 Task: Learn more about a business.
Action: Mouse moved to (926, 123)
Screenshot: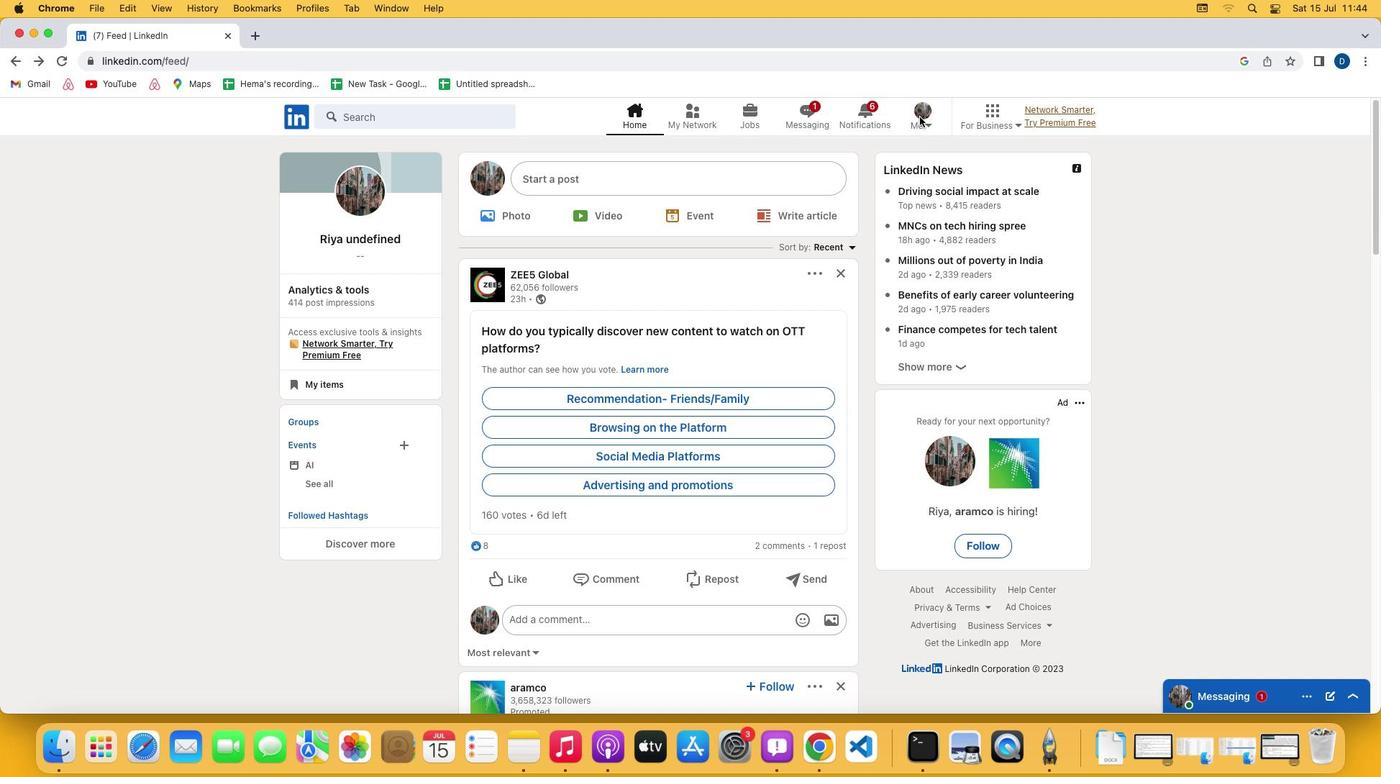 
Action: Mouse pressed left at (926, 123)
Screenshot: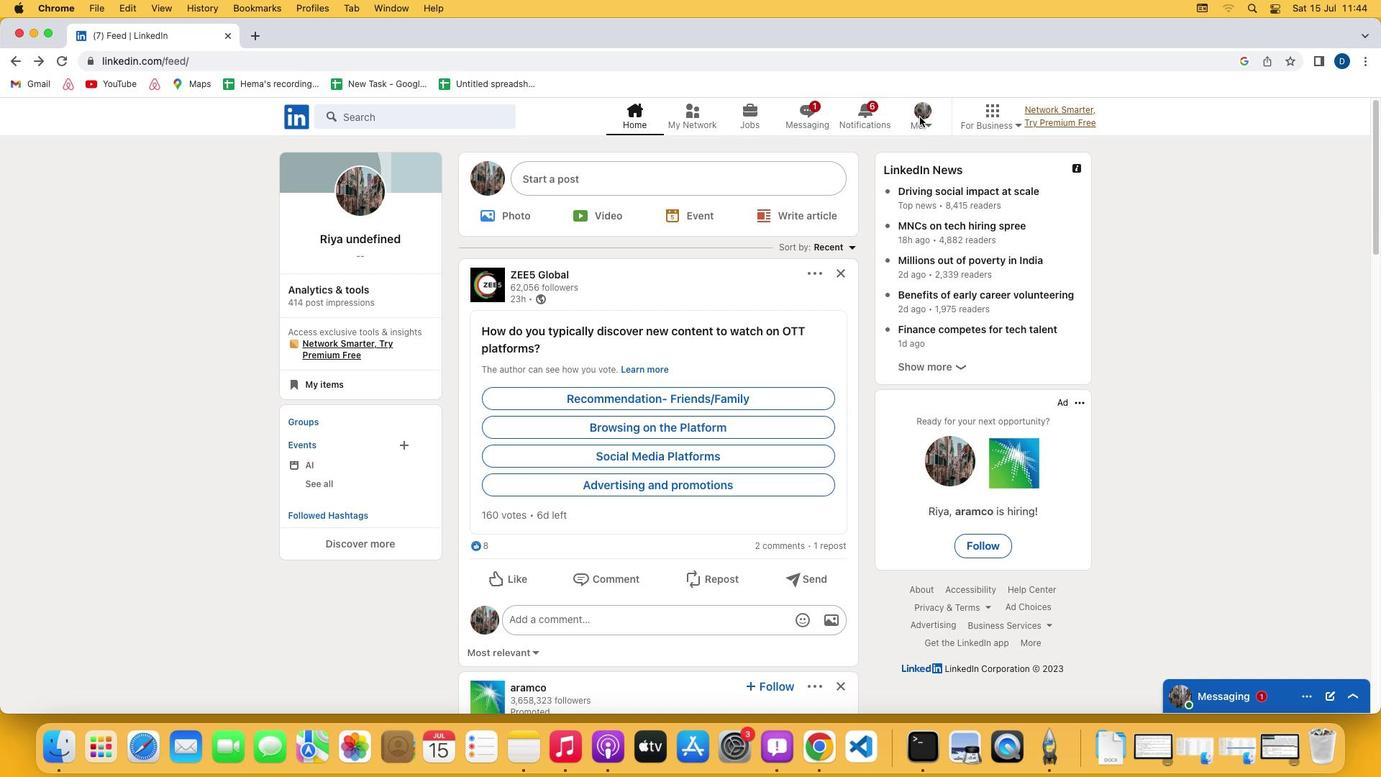
Action: Mouse pressed left at (926, 123)
Screenshot: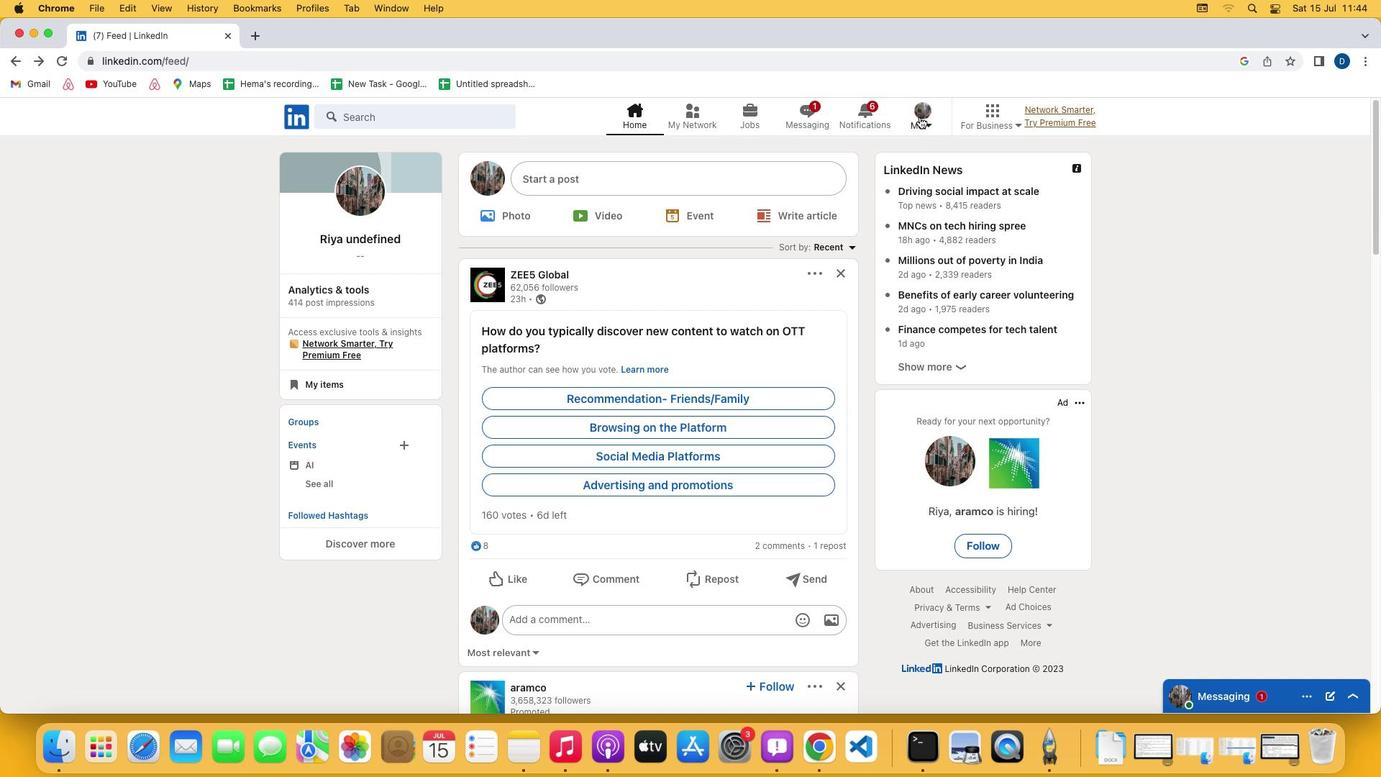 
Action: Mouse moved to (926, 123)
Screenshot: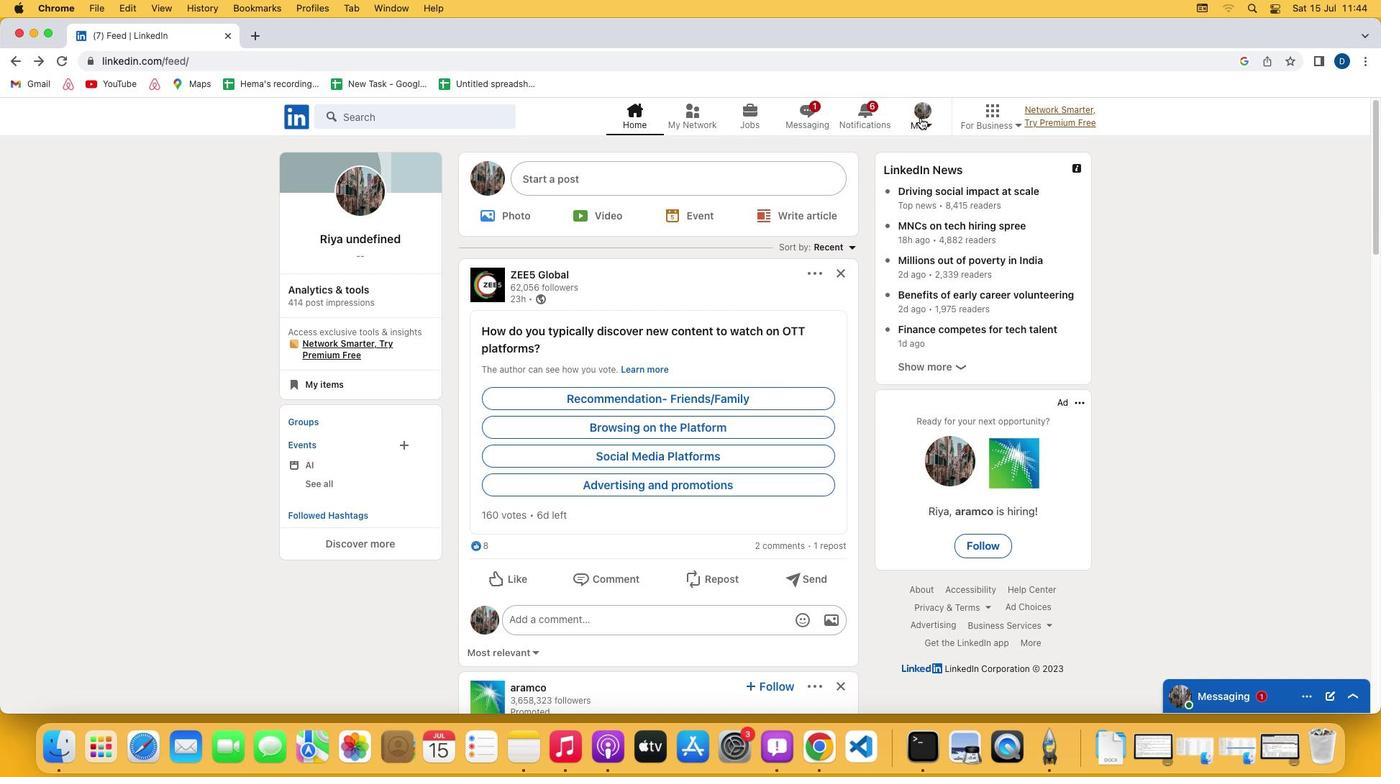 
Action: Mouse pressed left at (926, 123)
Screenshot: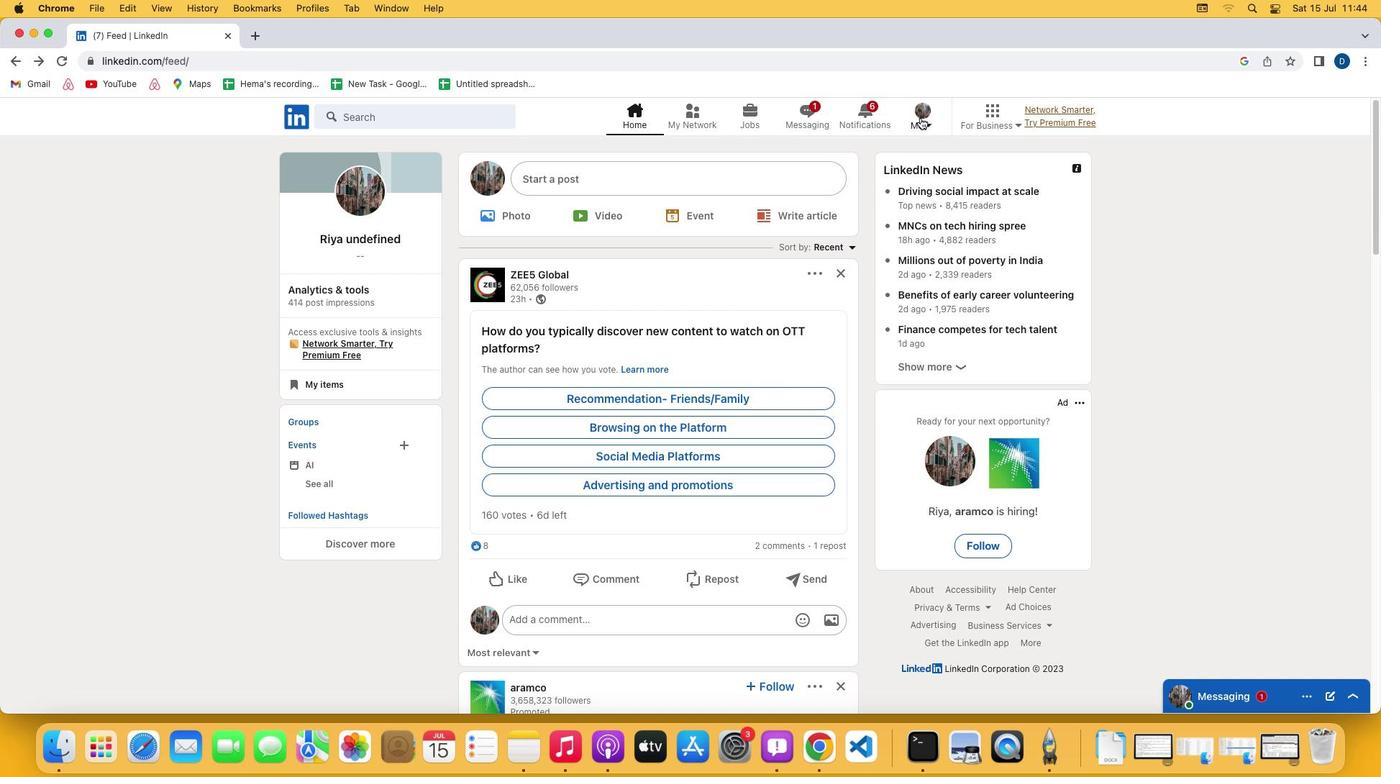 
Action: Mouse moved to (831, 274)
Screenshot: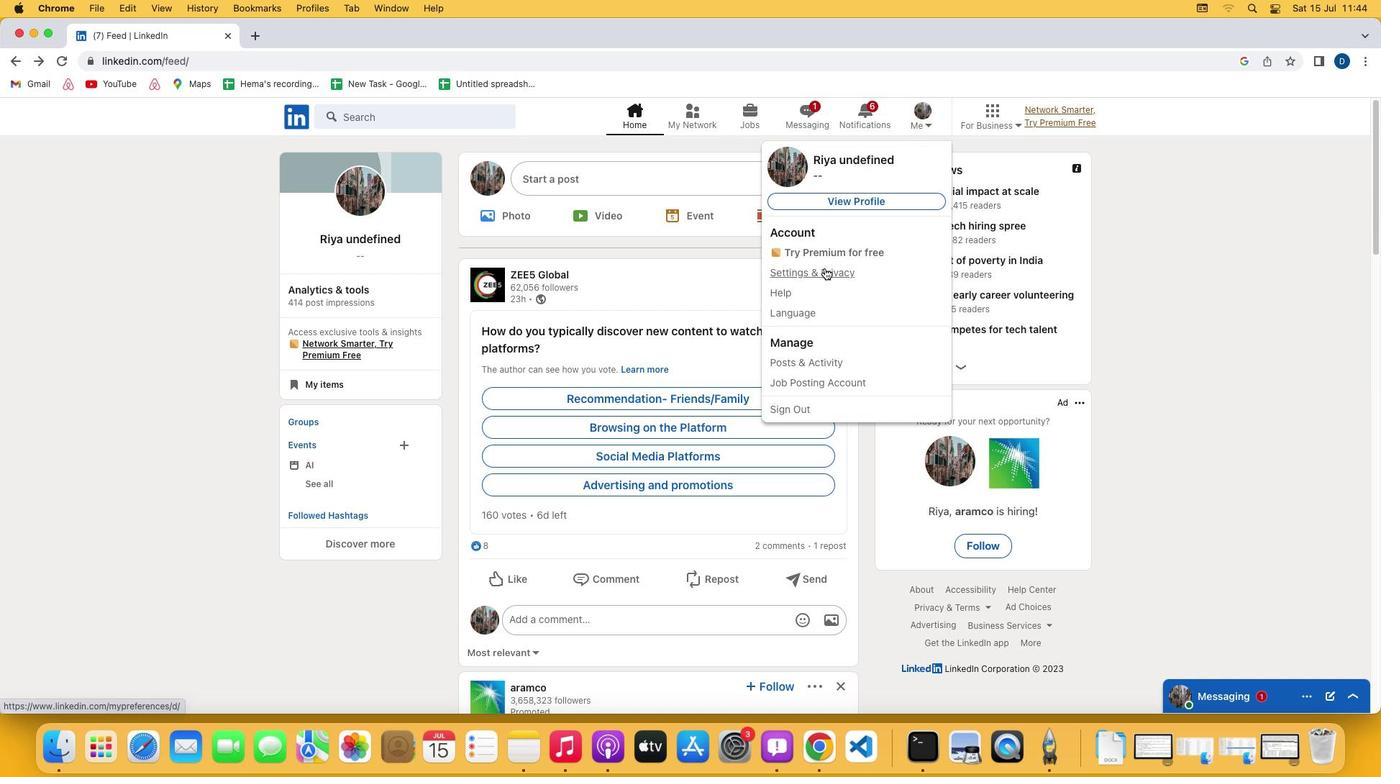 
Action: Mouse pressed left at (831, 274)
Screenshot: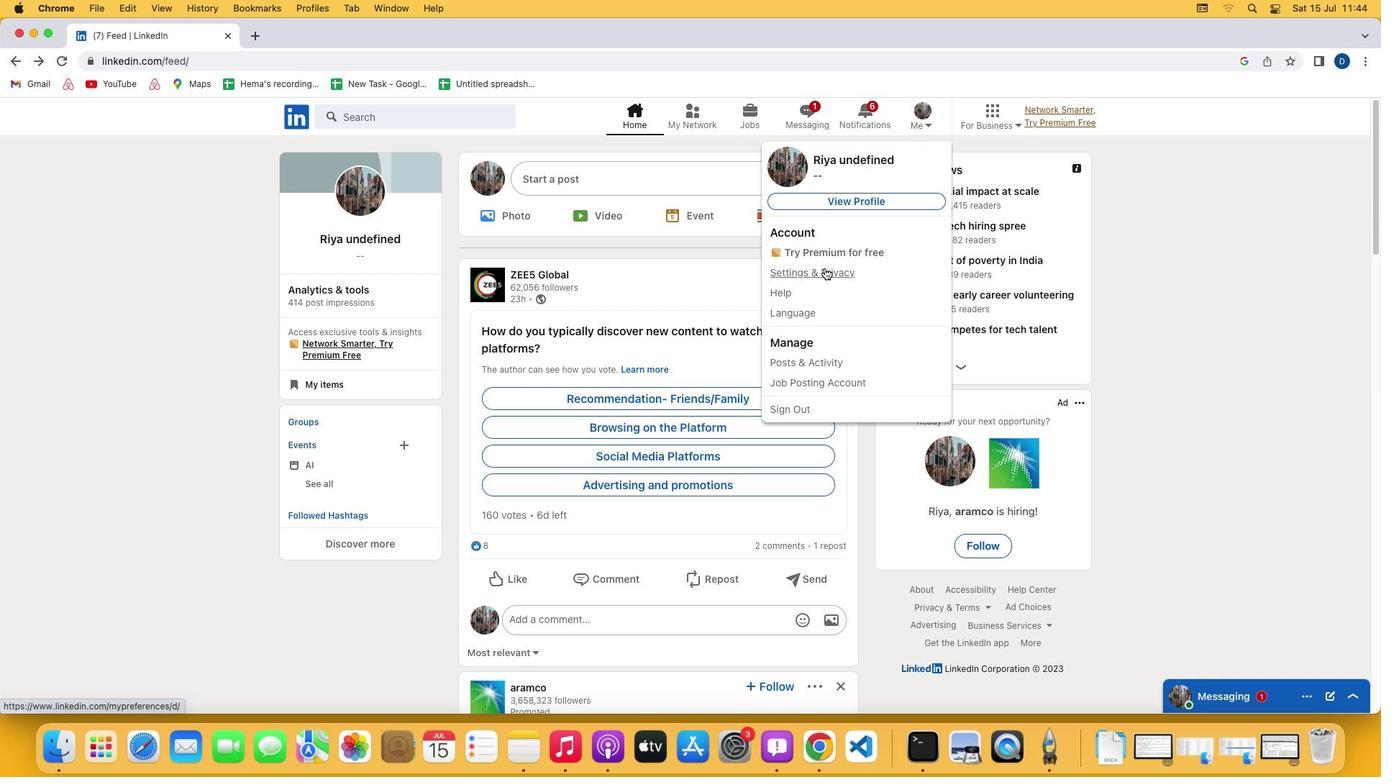 
Action: Mouse moved to (730, 463)
Screenshot: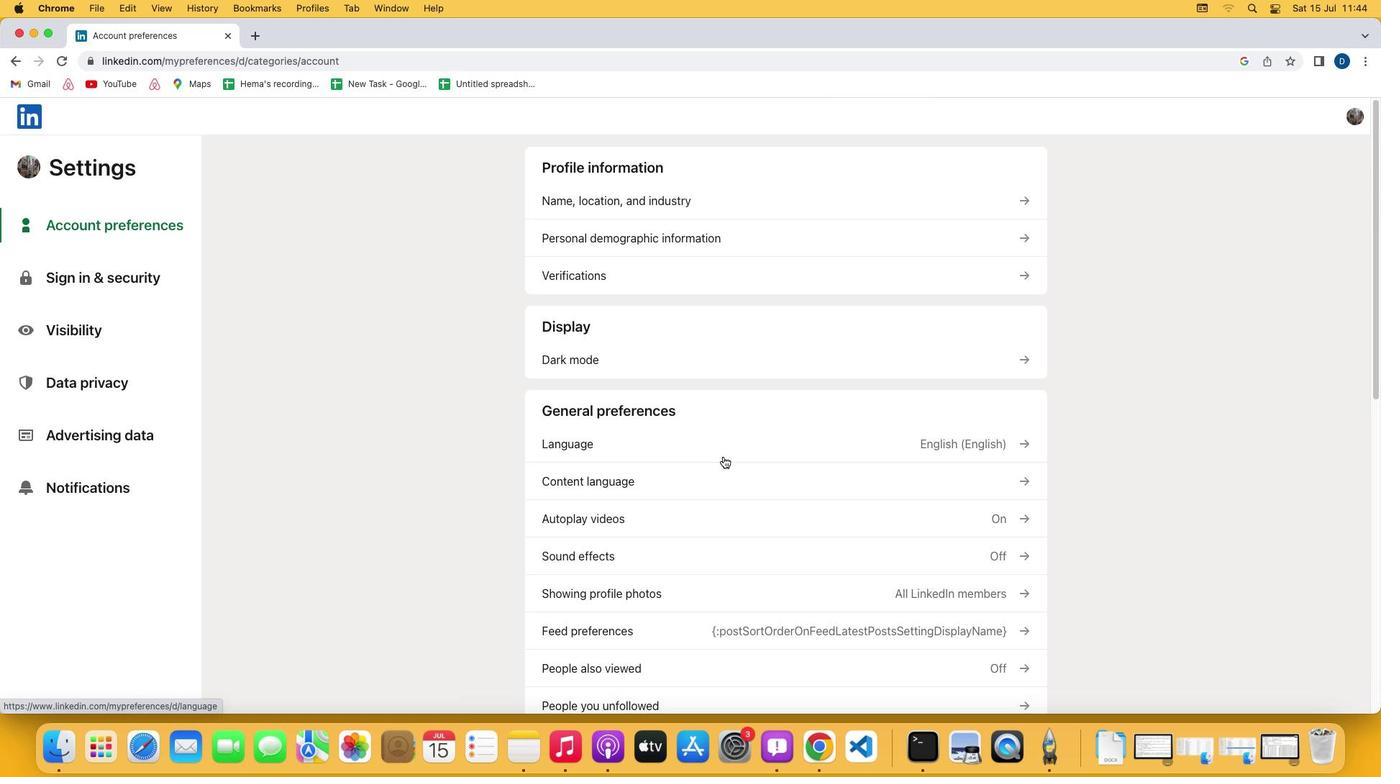 
Action: Mouse scrolled (730, 463) with delta (6, 5)
Screenshot: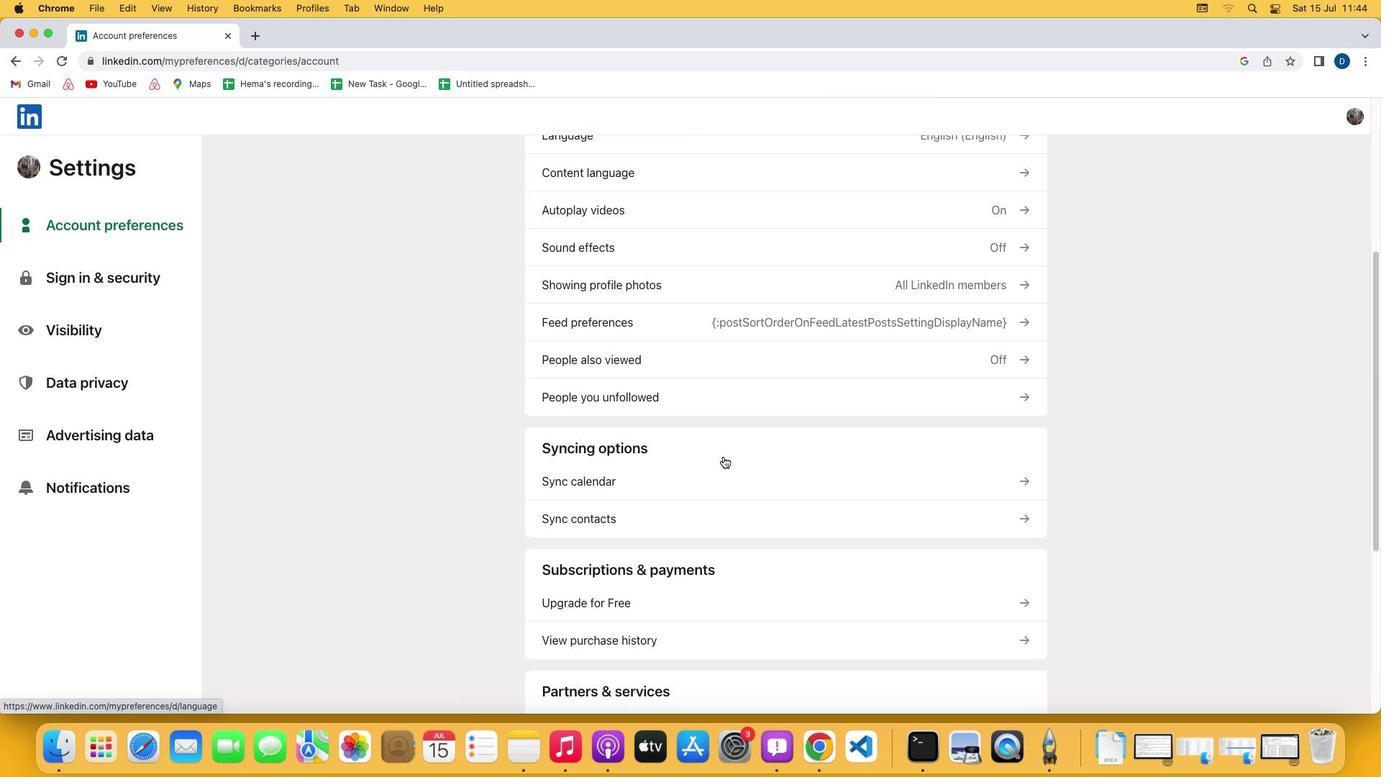 
Action: Mouse scrolled (730, 463) with delta (6, 5)
Screenshot: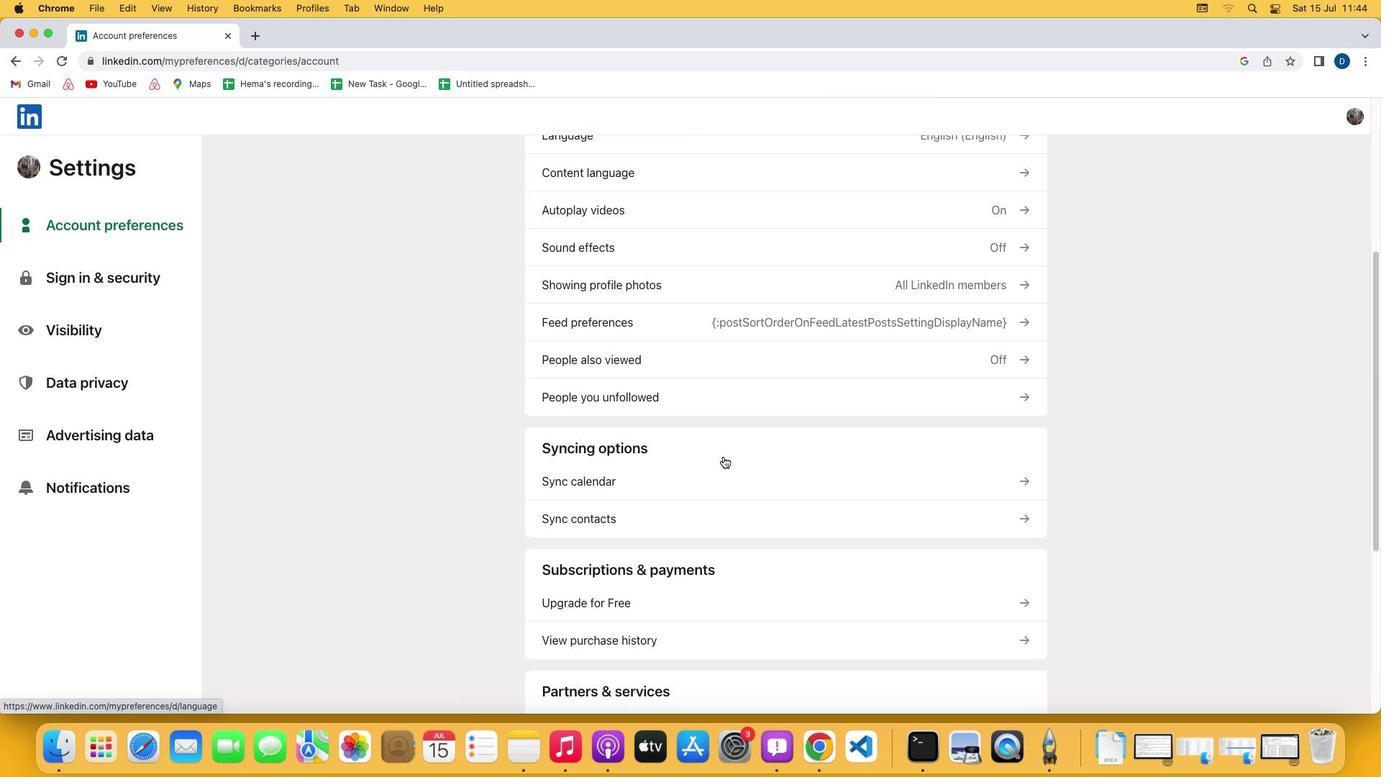 
Action: Mouse scrolled (730, 463) with delta (6, 4)
Screenshot: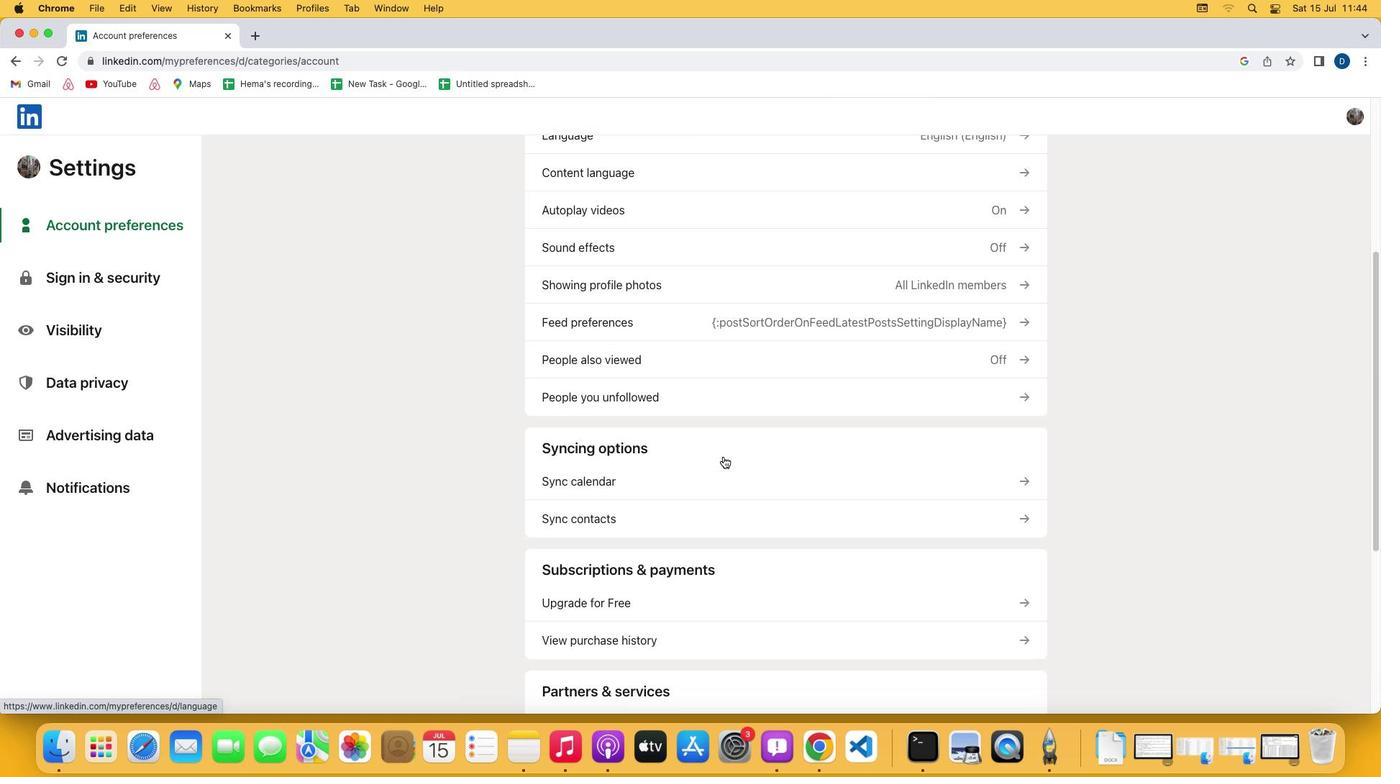 
Action: Mouse scrolled (730, 463) with delta (6, 2)
Screenshot: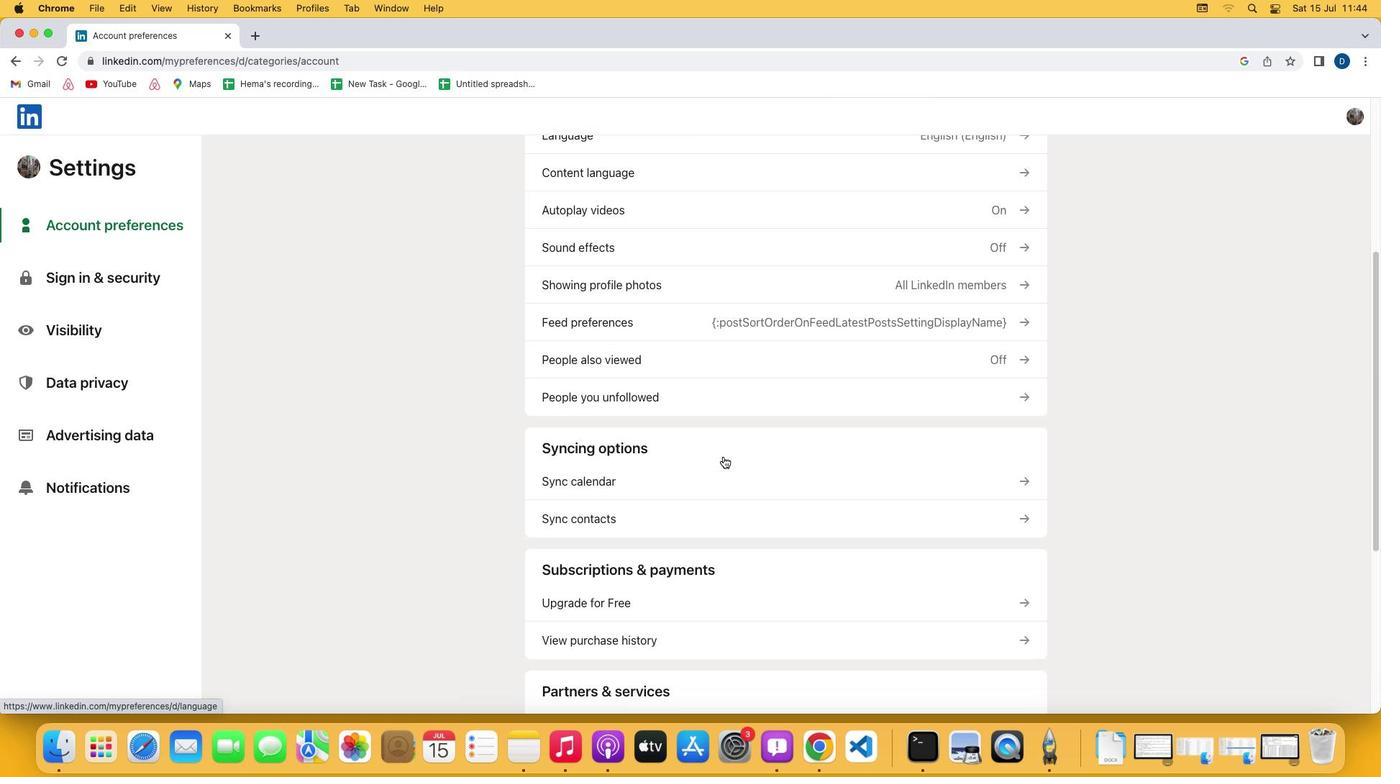 
Action: Mouse scrolled (730, 463) with delta (6, 5)
Screenshot: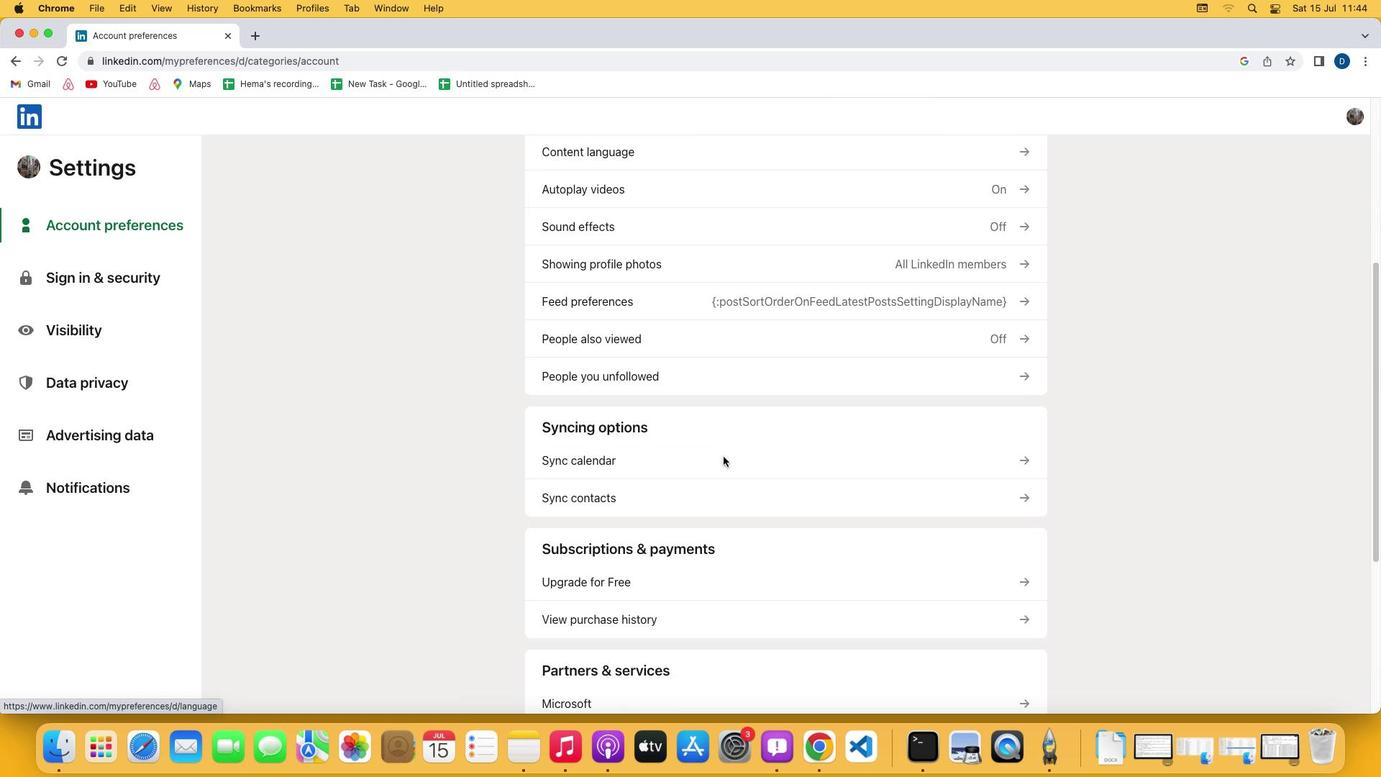 
Action: Mouse scrolled (730, 463) with delta (6, 5)
Screenshot: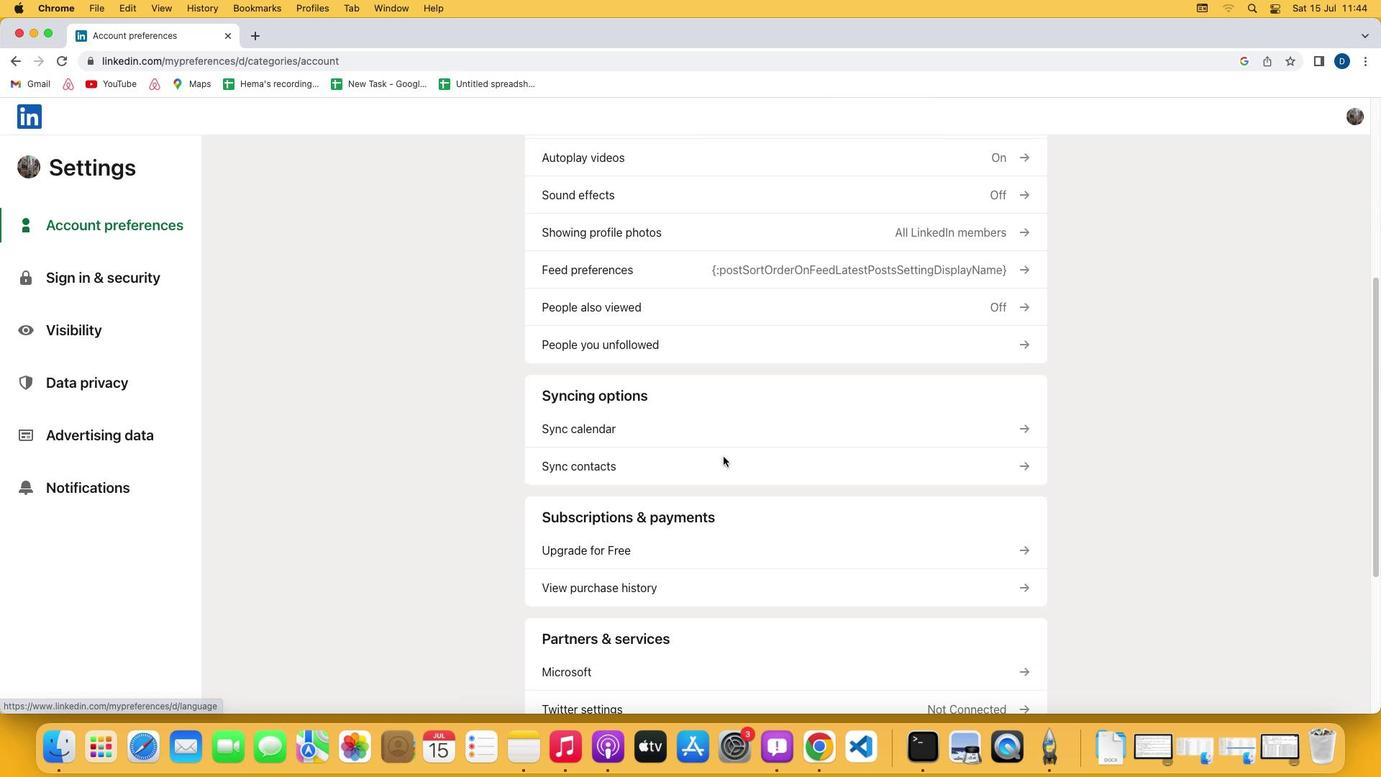 
Action: Mouse scrolled (730, 463) with delta (6, 5)
Screenshot: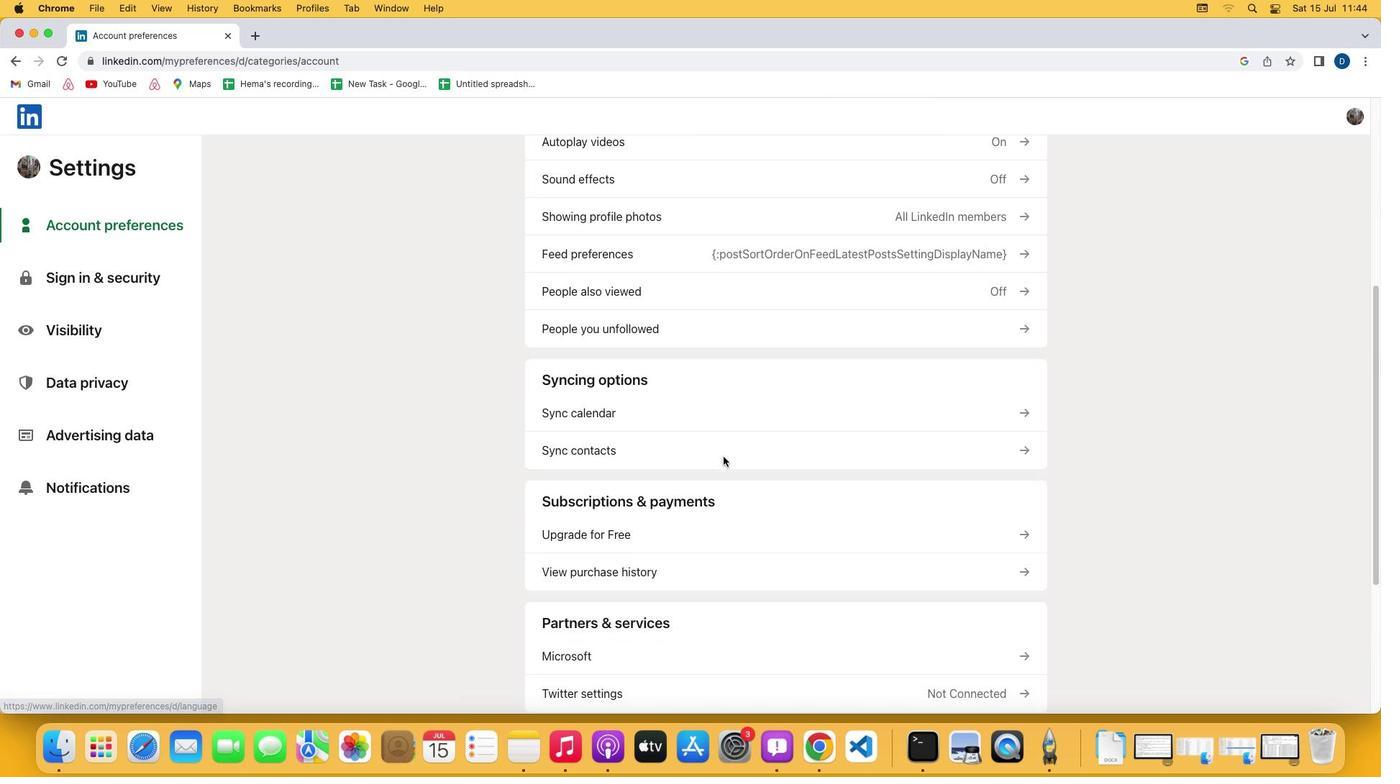
Action: Mouse moved to (683, 548)
Screenshot: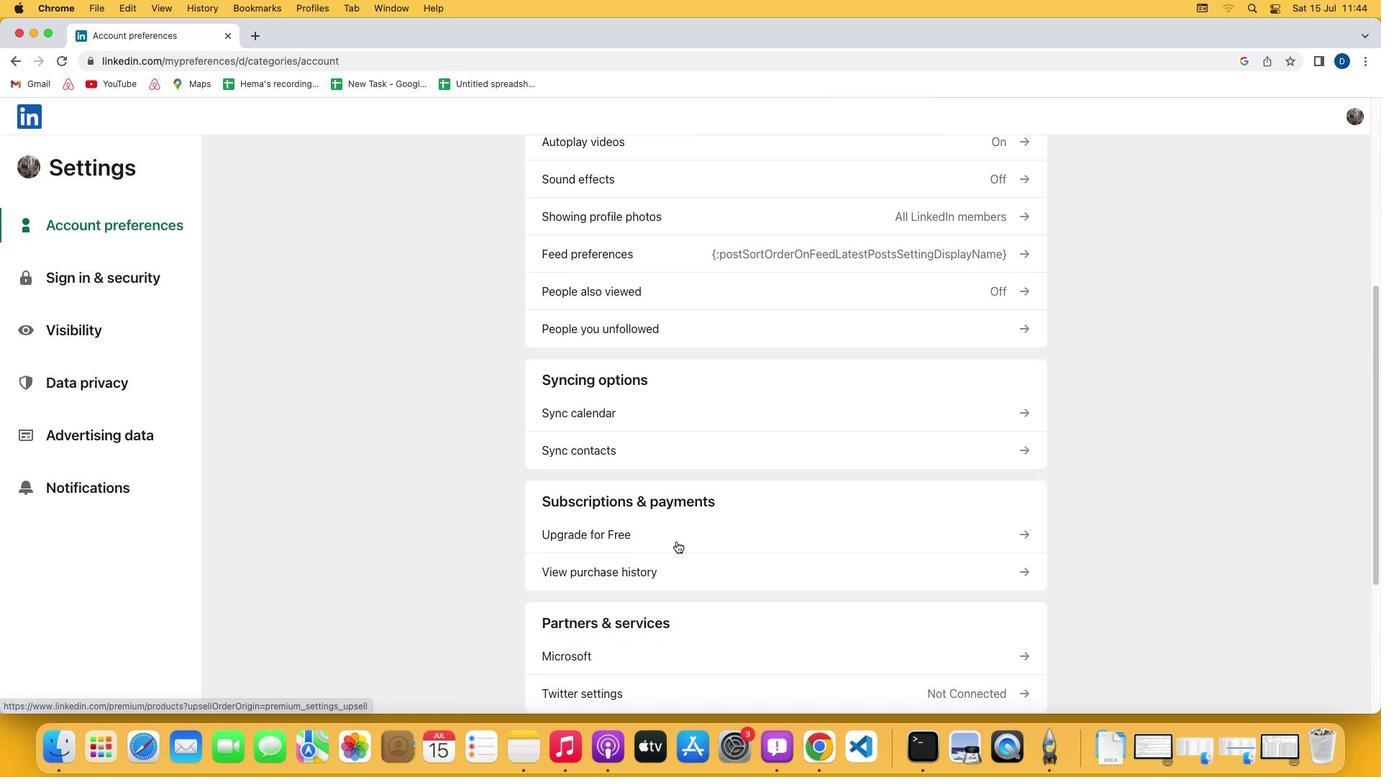 
Action: Mouse pressed left at (683, 548)
Screenshot: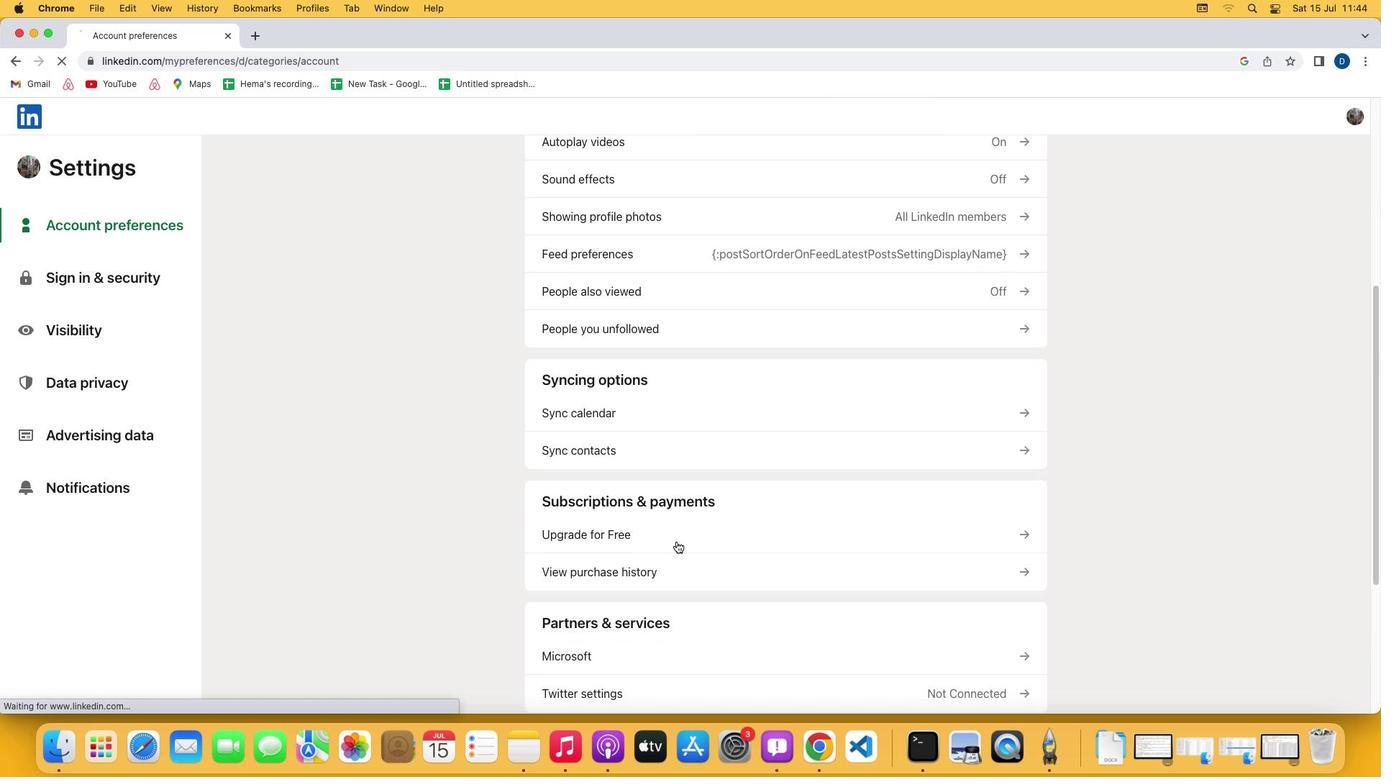 
Action: Mouse moved to (571, 405)
Screenshot: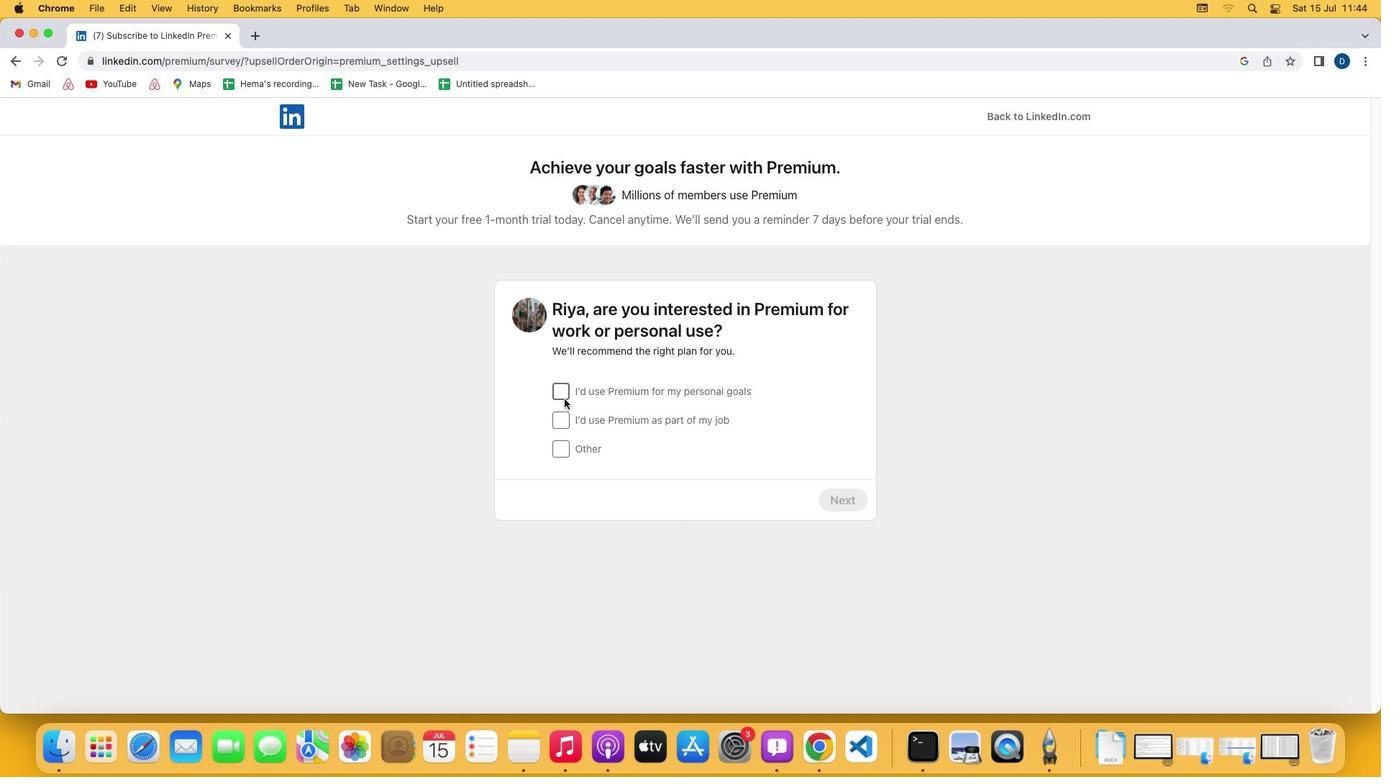 
Action: Mouse pressed left at (571, 405)
Screenshot: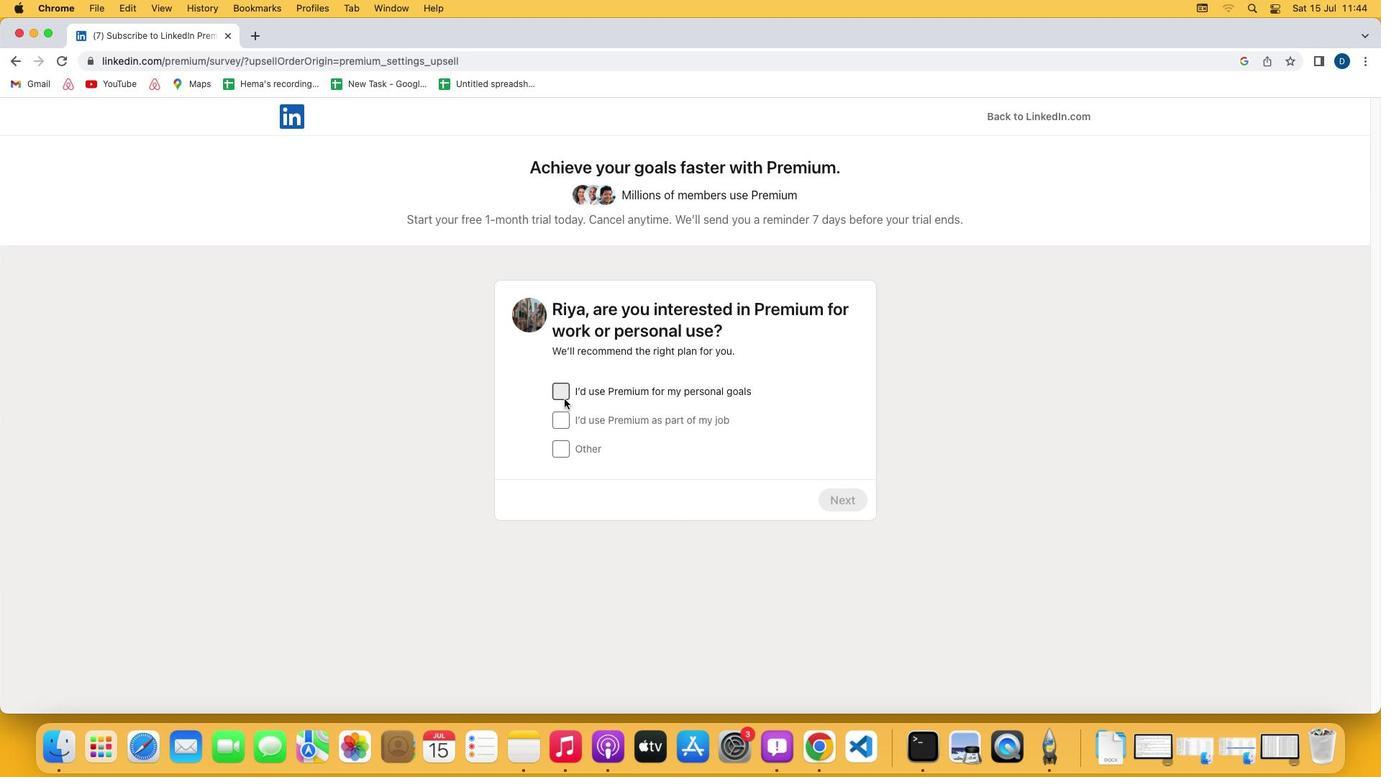 
Action: Mouse moved to (864, 516)
Screenshot: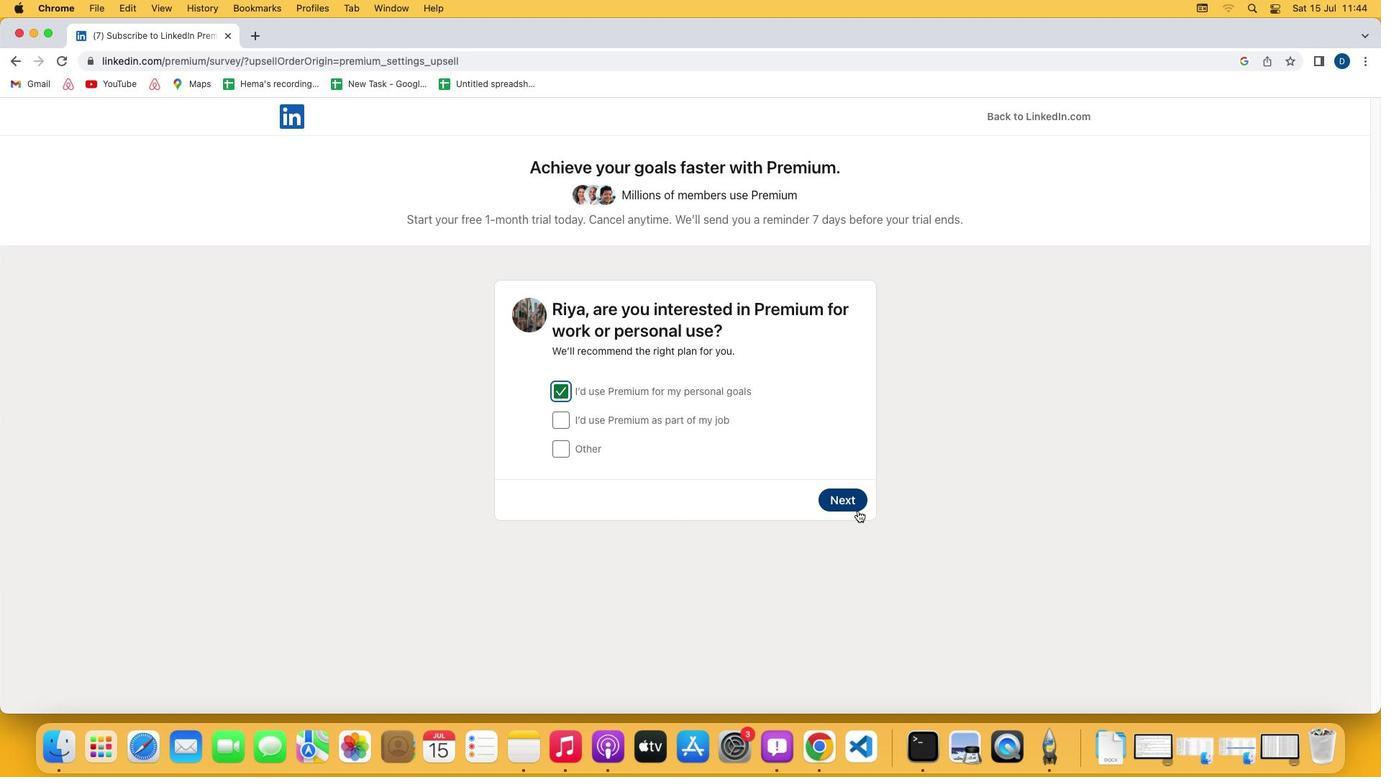 
Action: Mouse pressed left at (864, 516)
Screenshot: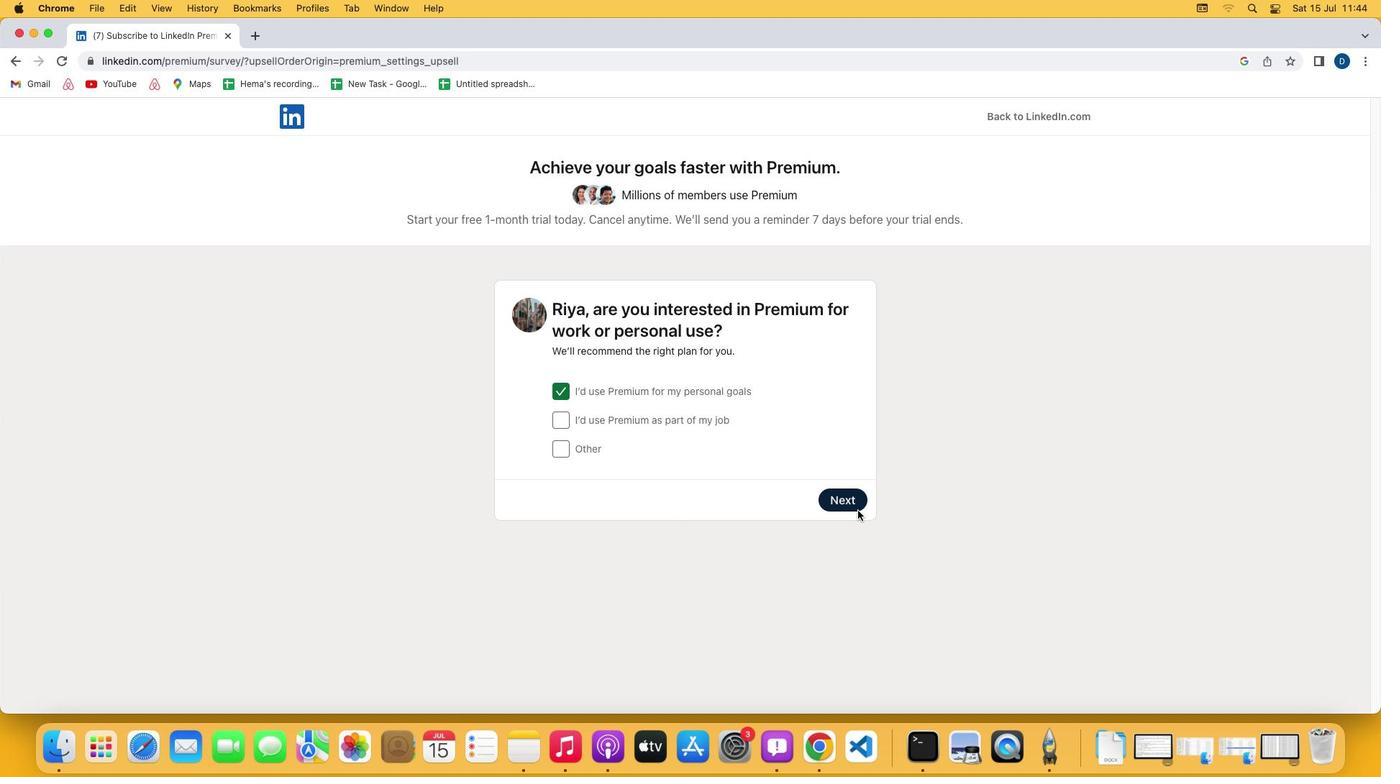 
Action: Mouse moved to (833, 586)
Screenshot: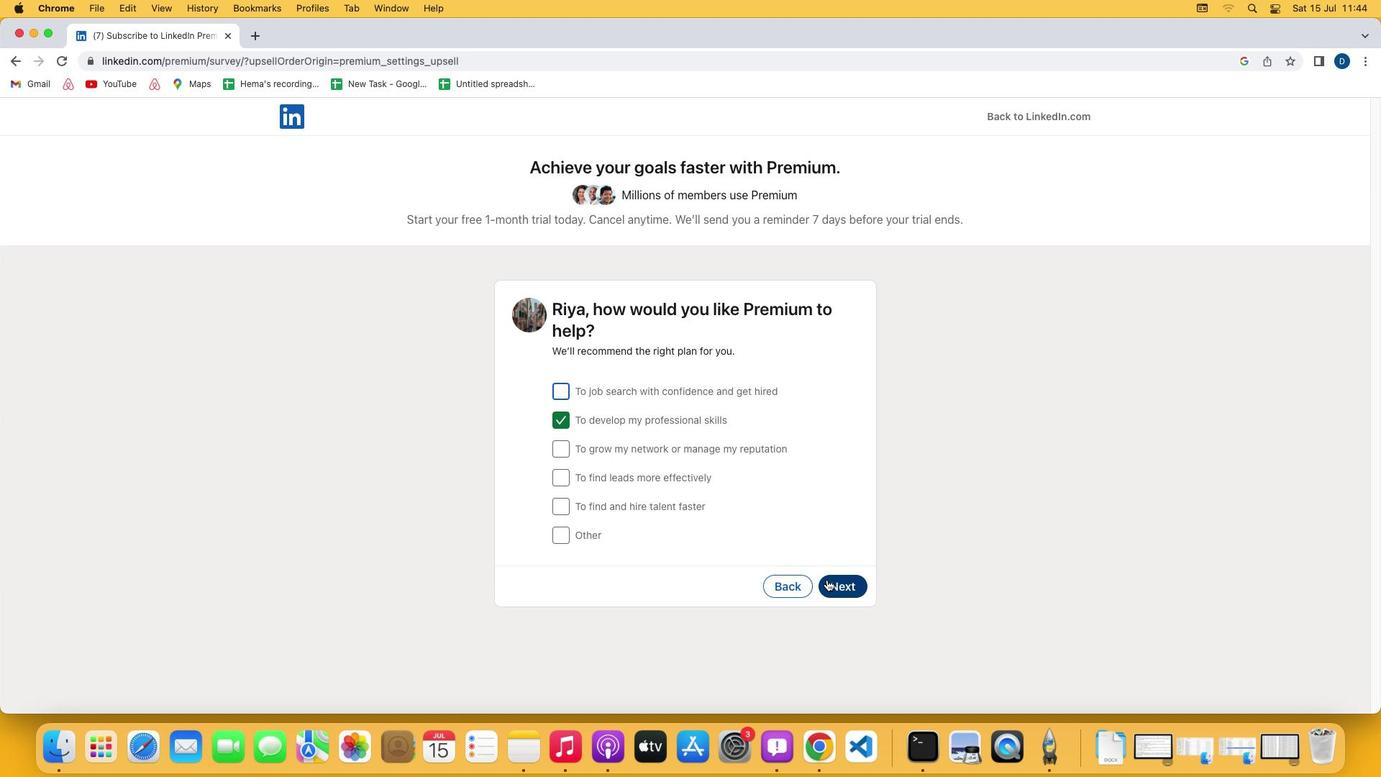 
Action: Mouse pressed left at (833, 586)
Screenshot: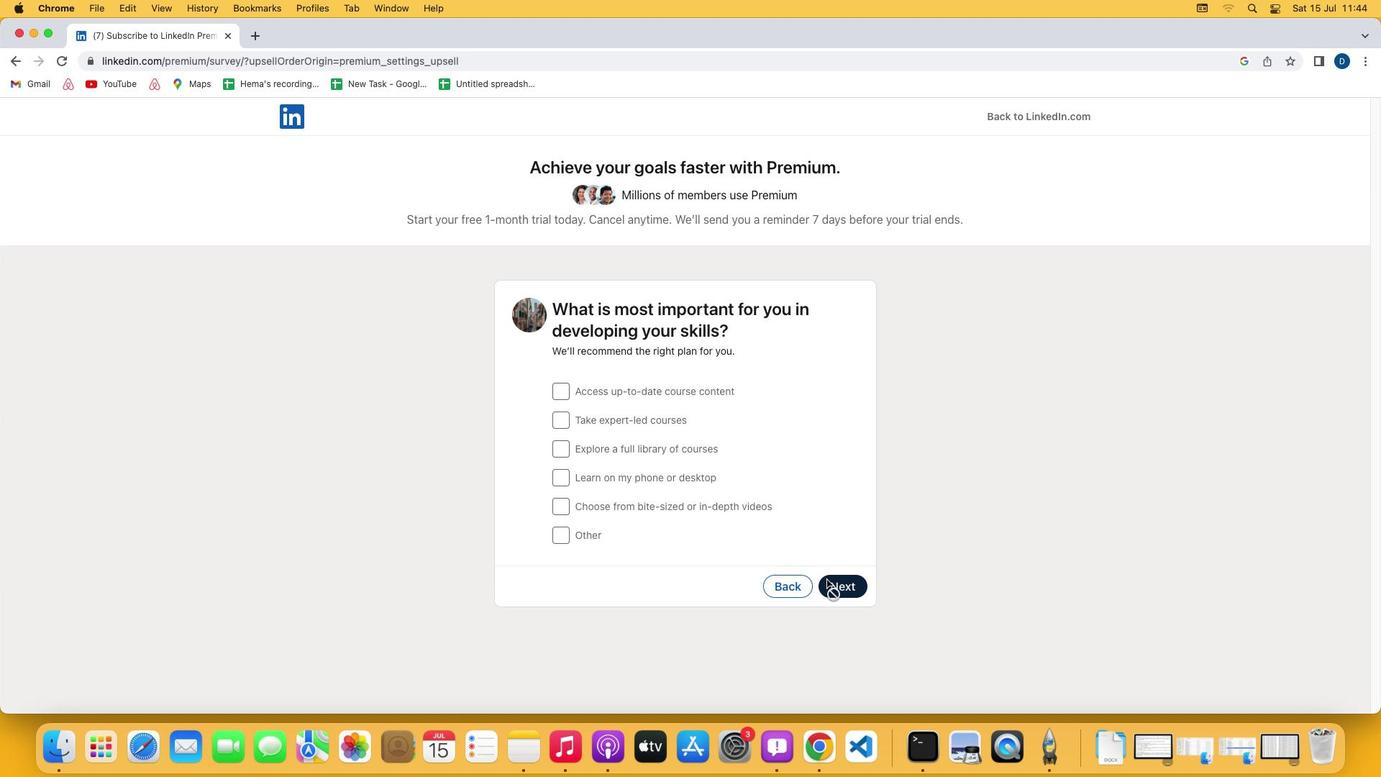 
Action: Mouse moved to (562, 461)
Screenshot: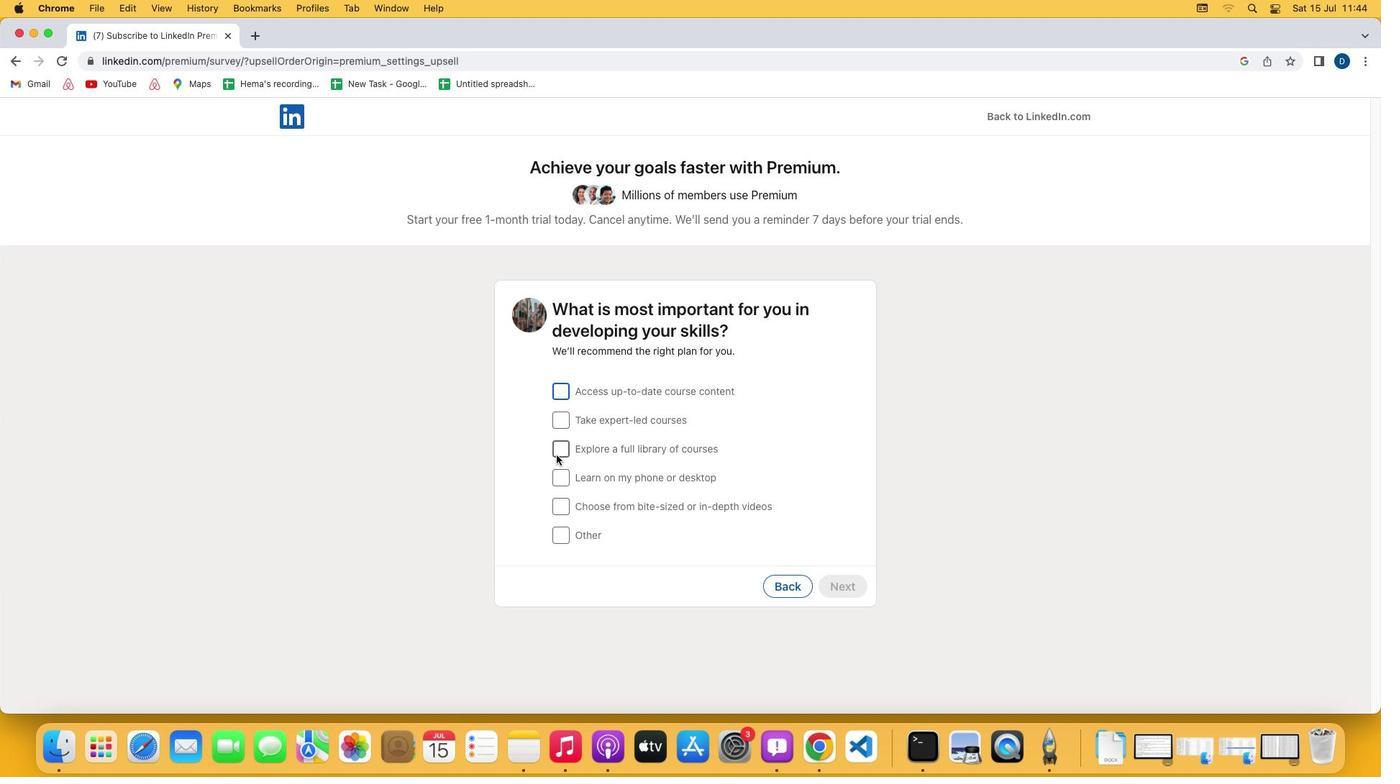 
Action: Mouse pressed left at (562, 461)
Screenshot: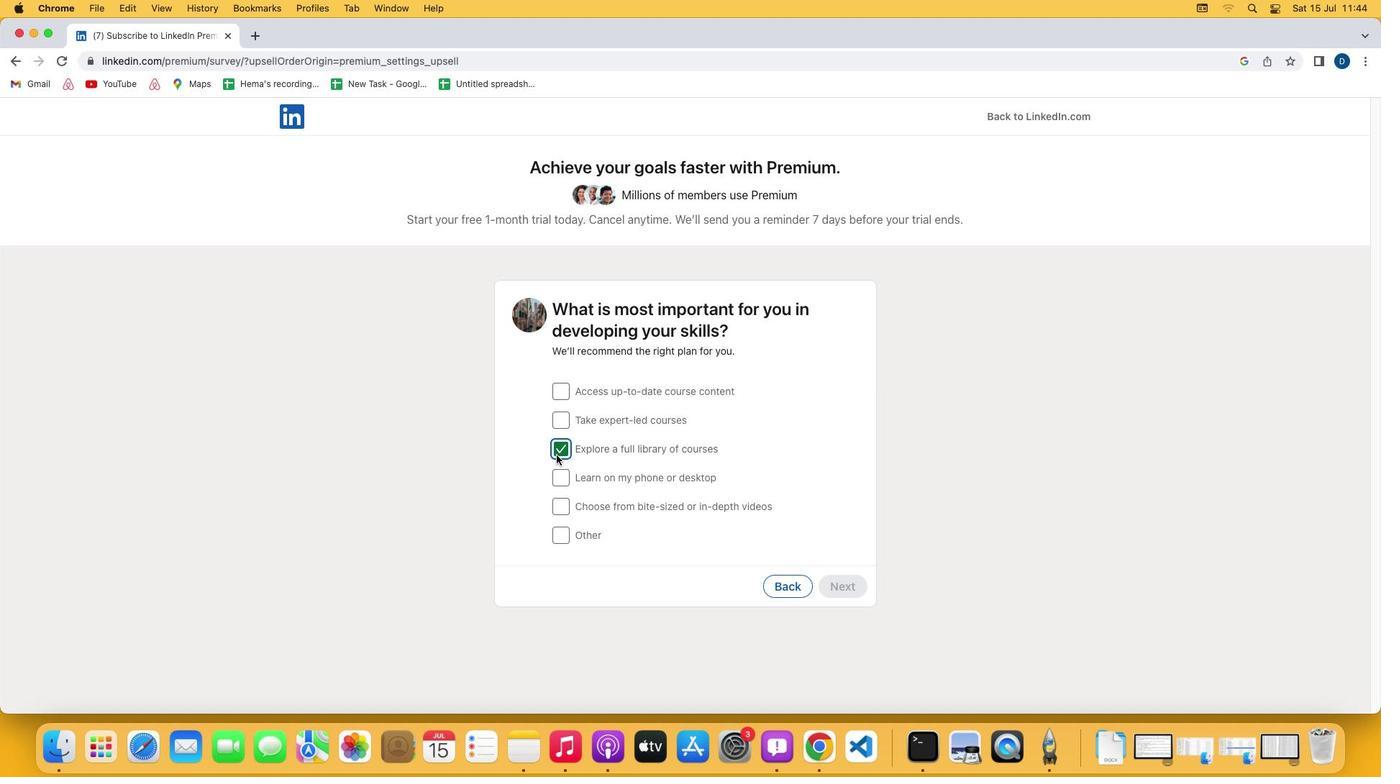 
Action: Mouse moved to (834, 593)
Screenshot: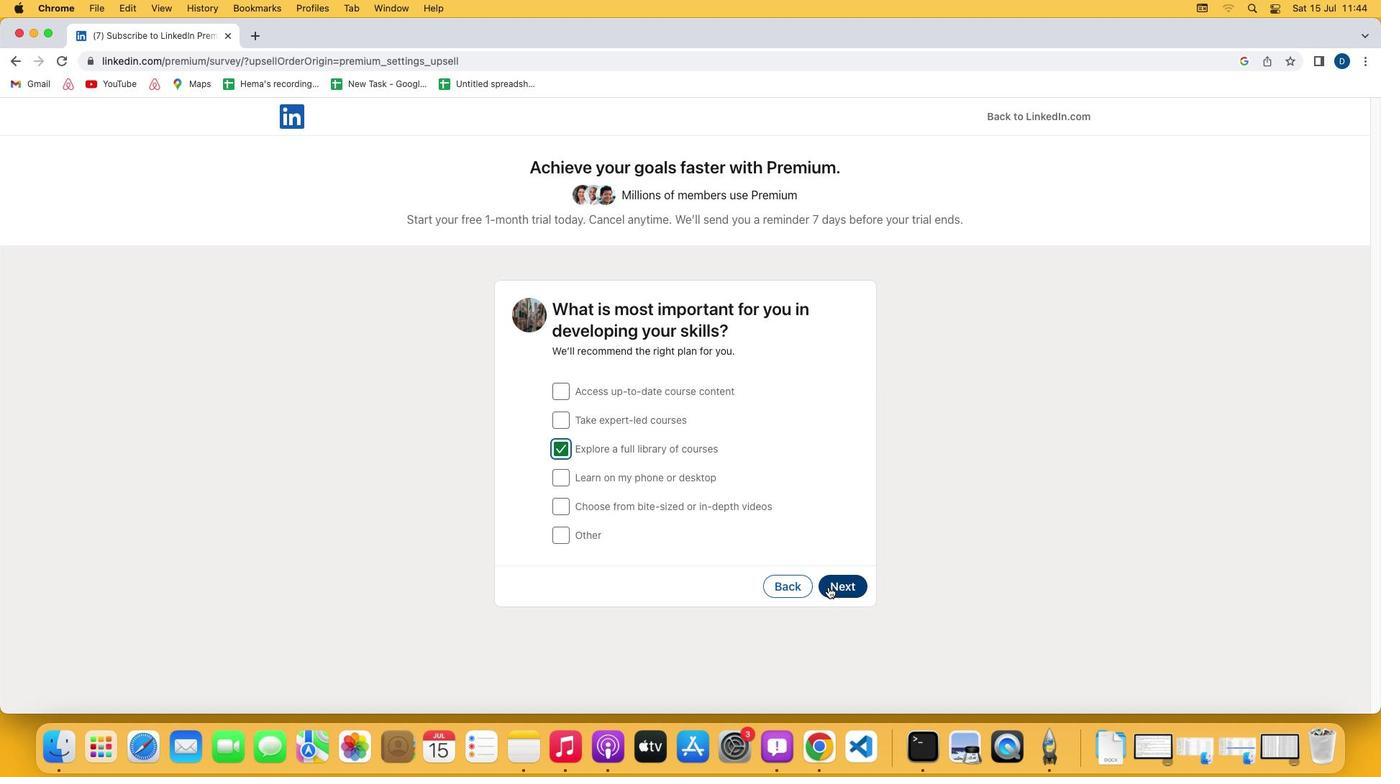 
Action: Mouse pressed left at (834, 593)
Screenshot: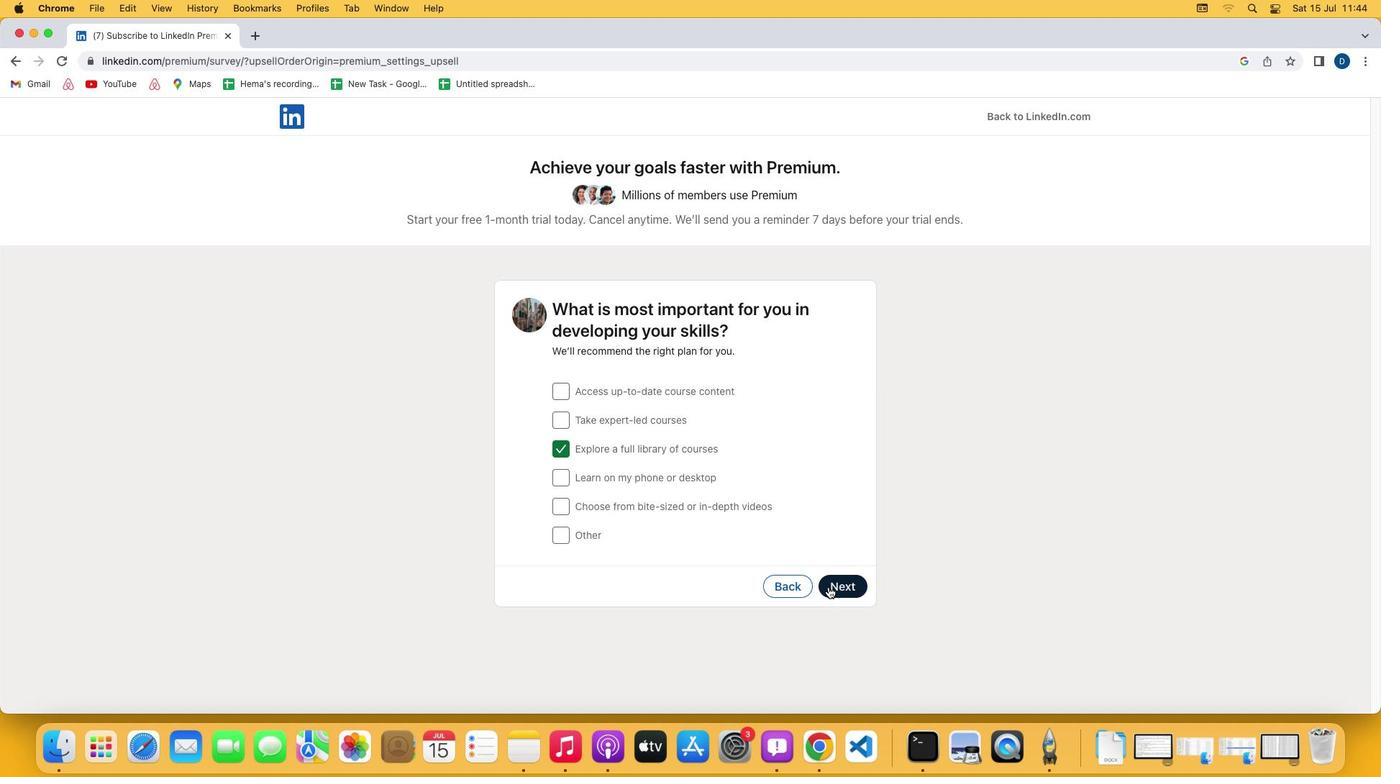 
Action: Mouse moved to (693, 567)
Screenshot: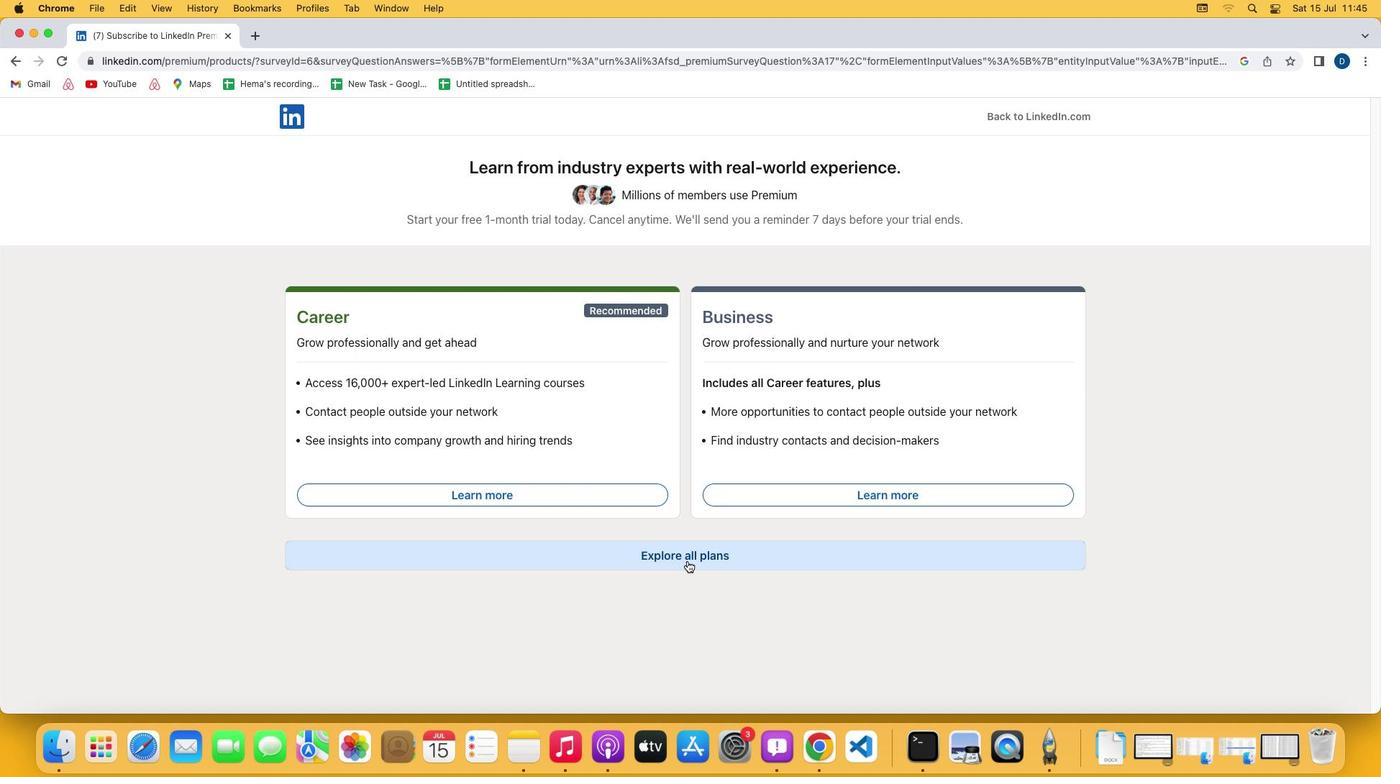 
Action: Mouse pressed left at (693, 567)
Screenshot: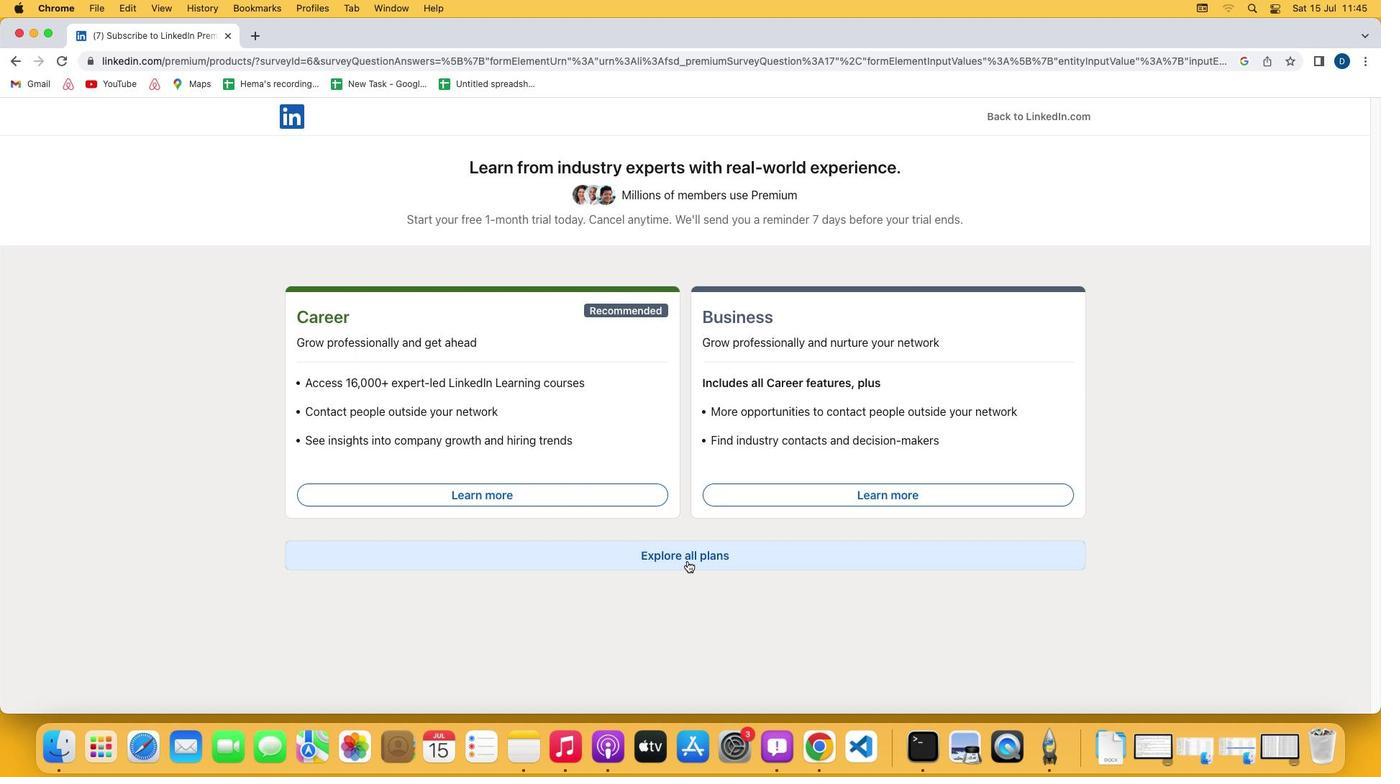 
Action: Mouse moved to (582, 597)
Screenshot: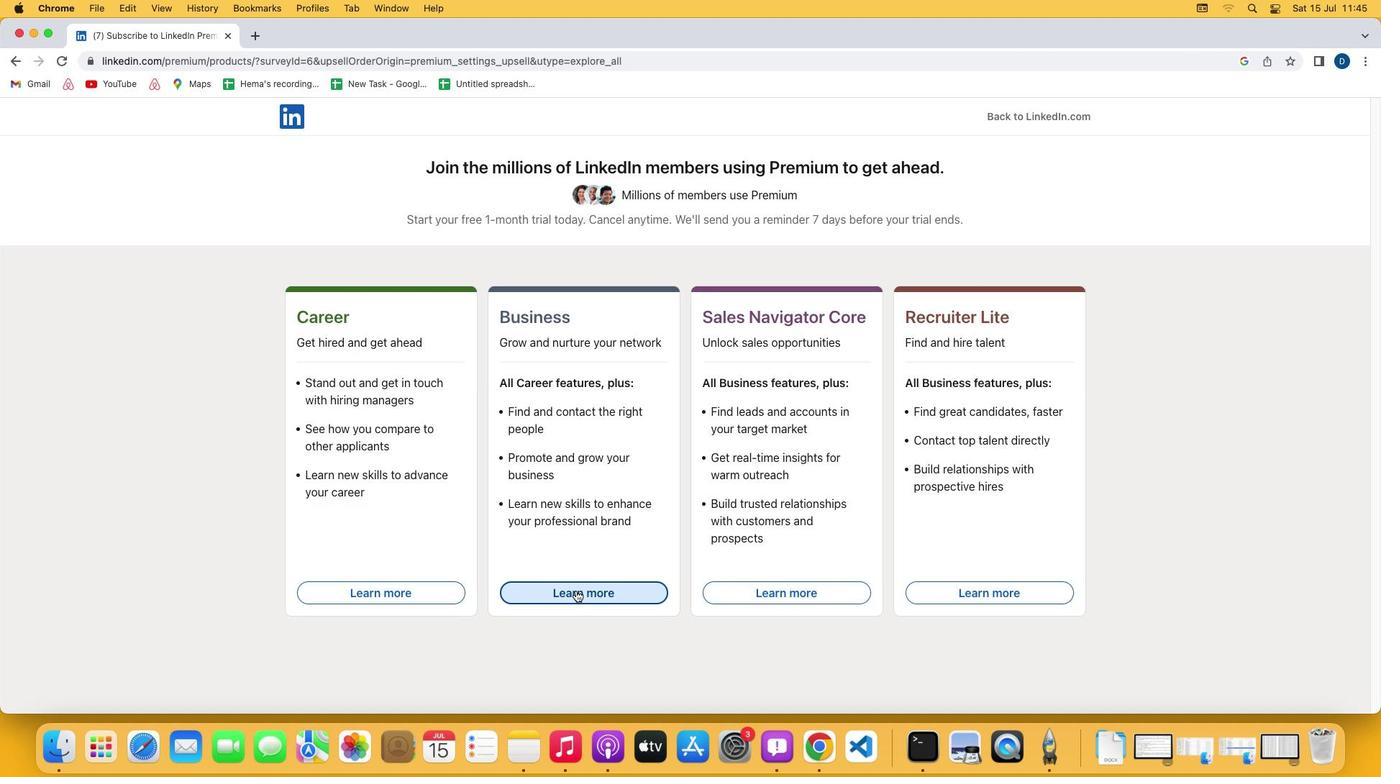 
Action: Mouse pressed left at (582, 597)
Screenshot: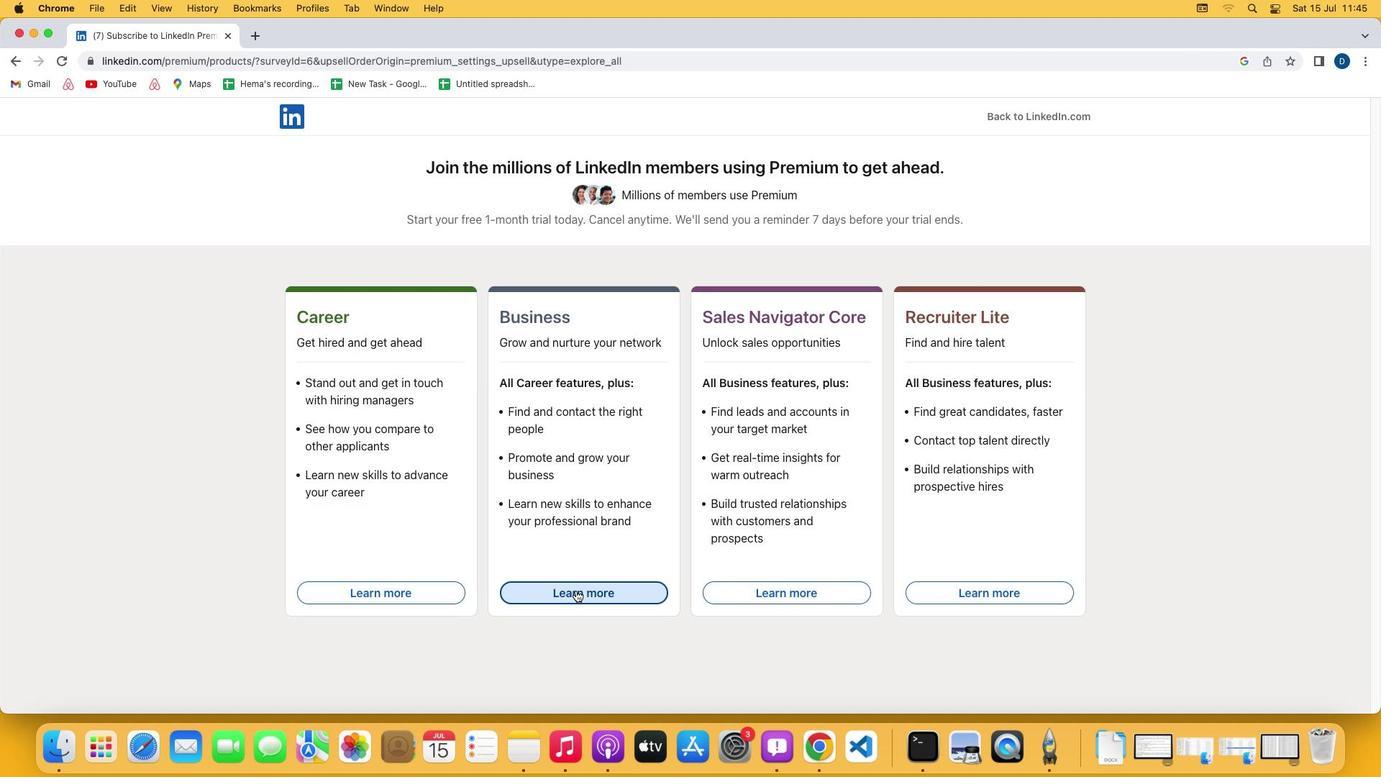 
